 Task: Create List Data Analysis in Board Data Visualization Software to Workspace Employee Engagement. Create List Data Visualization in Board Market Segmentation to Workspace Employee Engagement. Create List Business Intelligence in Board Diversity and Inclusion Coaching and Mentorship Programs to Workspace Employee Engagement
Action: Mouse moved to (65, 293)
Screenshot: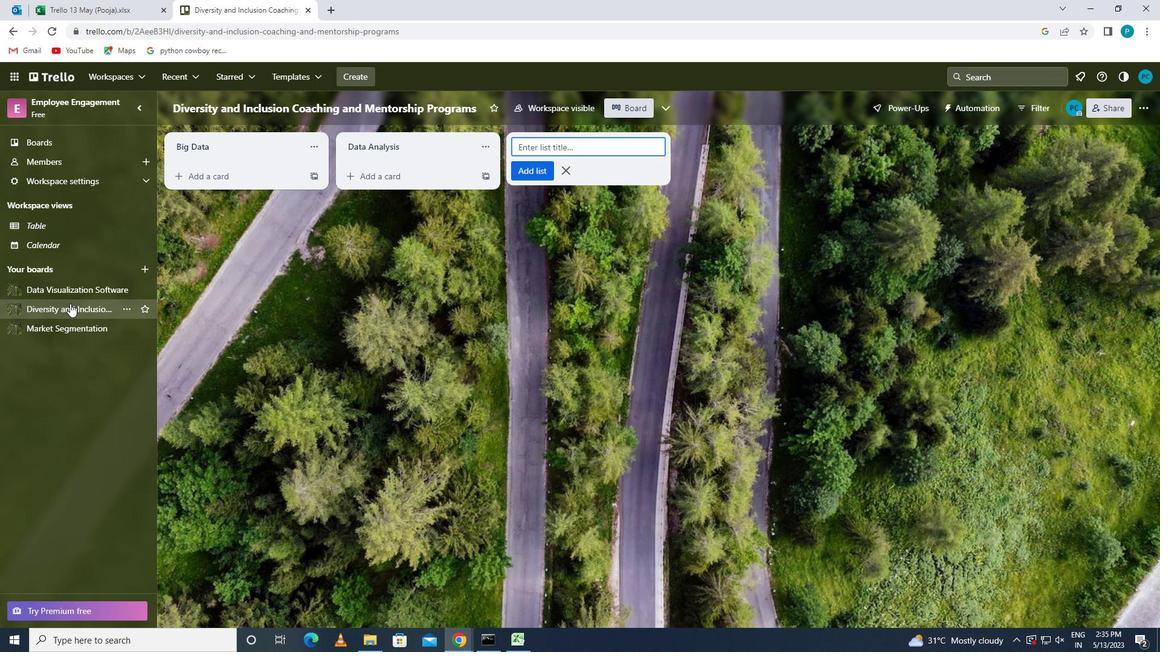 
Action: Mouse pressed left at (65, 293)
Screenshot: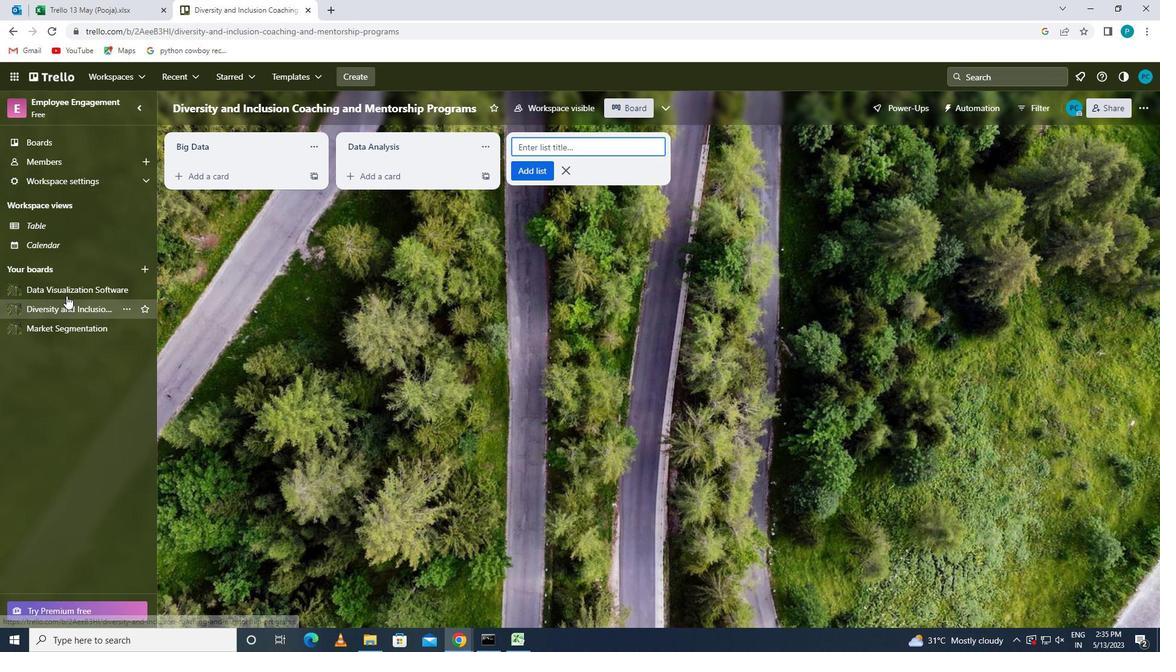 
Action: Mouse moved to (612, 154)
Screenshot: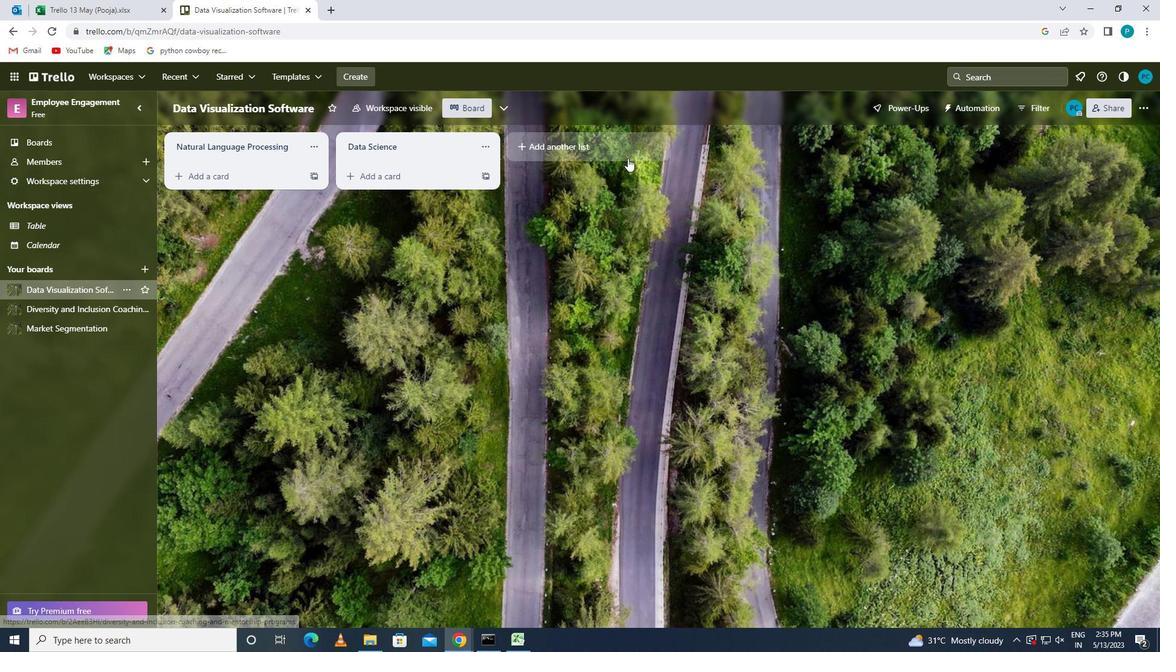 
Action: Mouse pressed left at (612, 154)
Screenshot: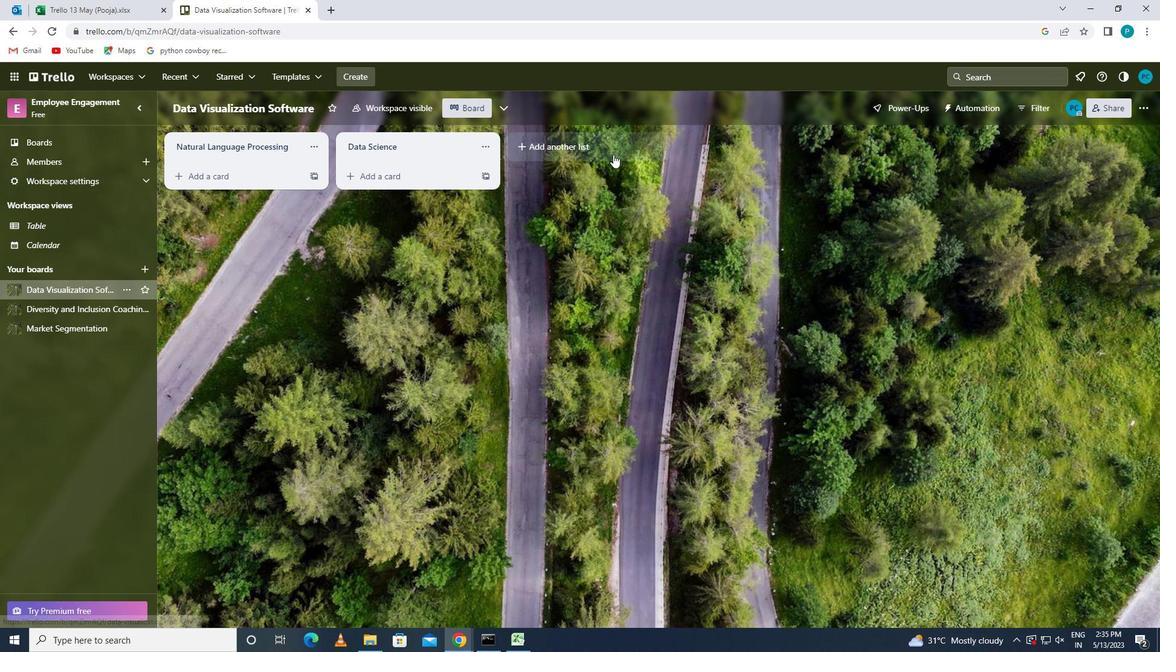 
Action: Key pressed <Key.caps_lock>d<Key.caps_lock>ata<Key.space><Key.caps_lock>a<Key.caps_lock>nalysis
Screenshot: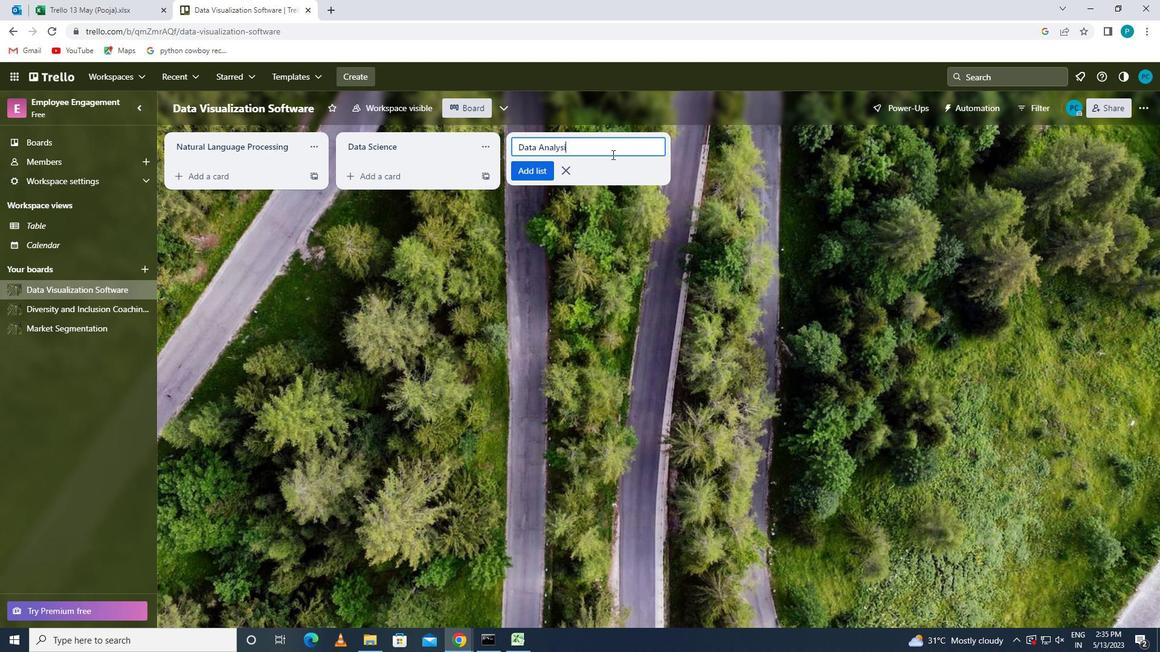 
Action: Mouse moved to (542, 170)
Screenshot: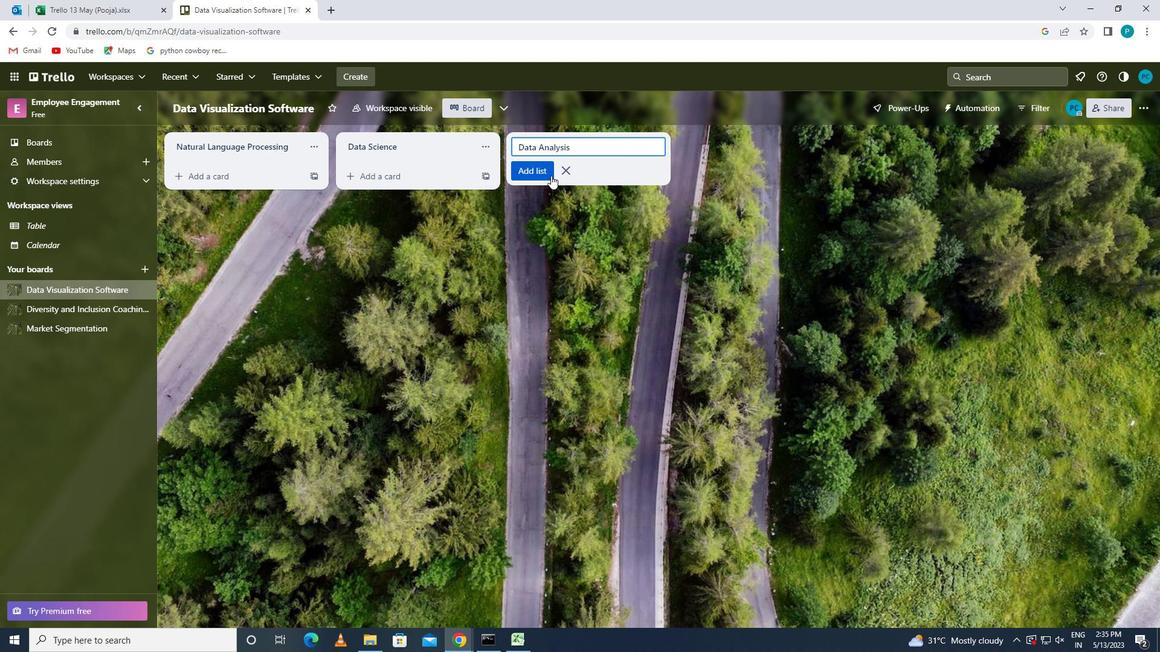 
Action: Mouse pressed left at (542, 170)
Screenshot: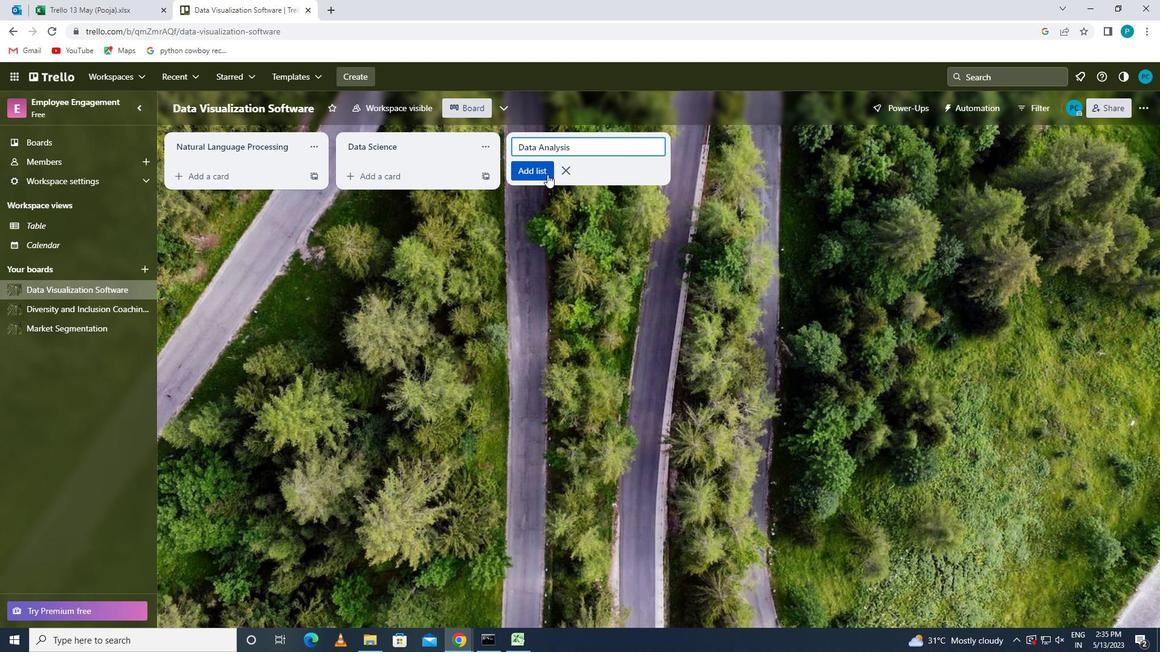 
Action: Mouse moved to (21, 327)
Screenshot: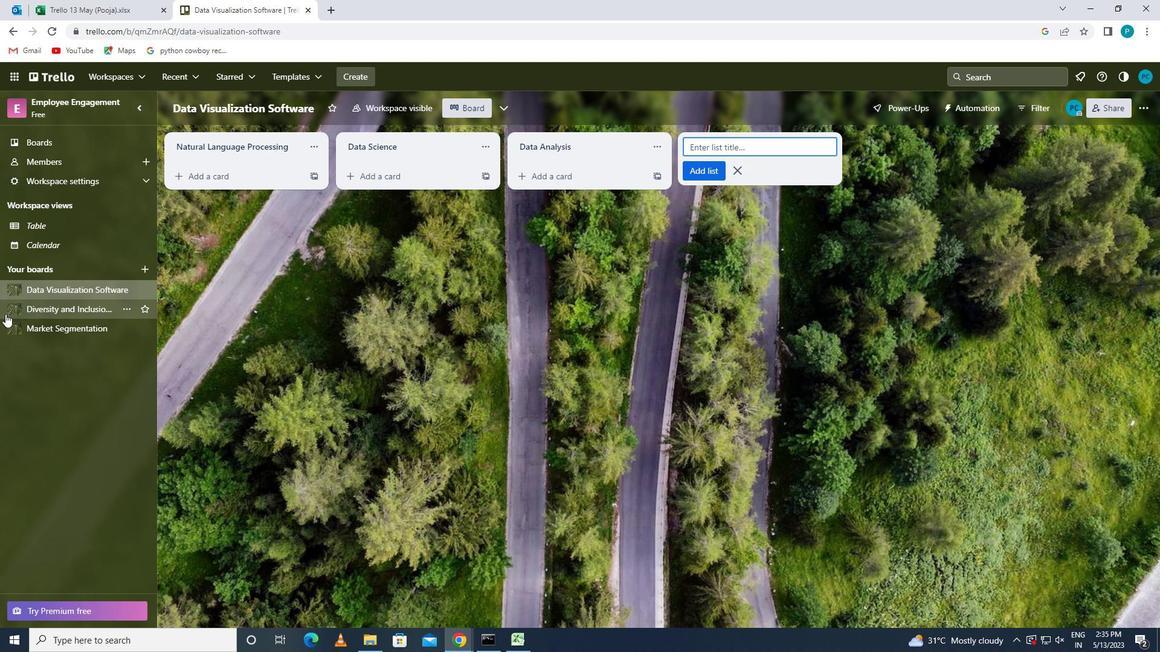 
Action: Mouse pressed left at (21, 327)
Screenshot: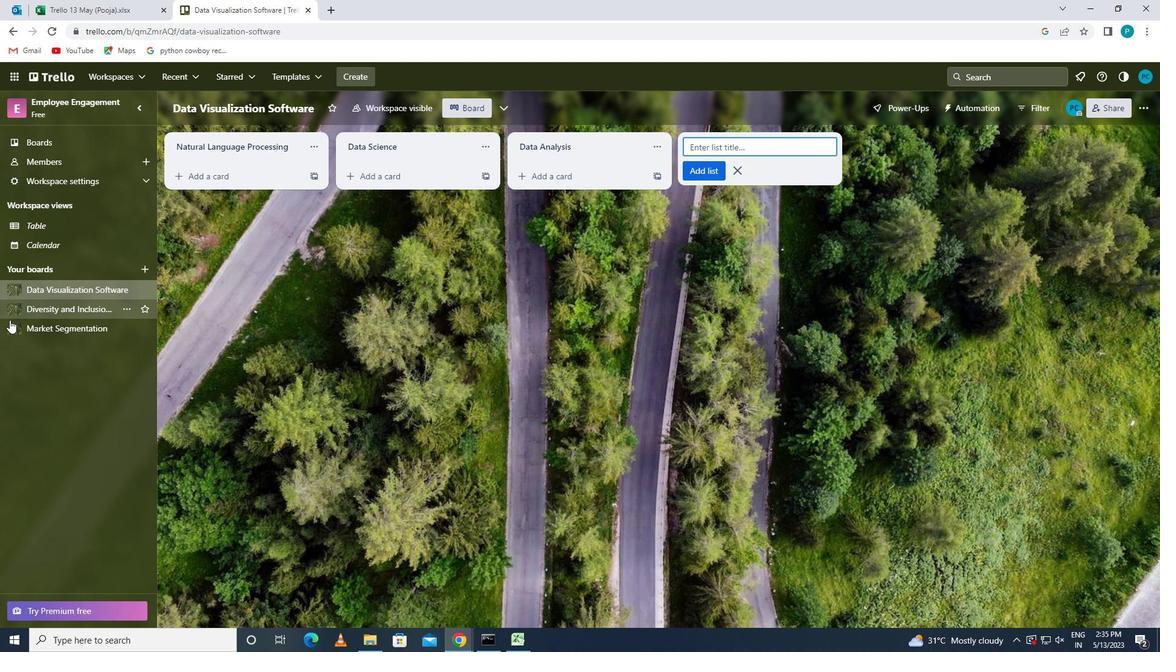 
Action: Mouse moved to (647, 148)
Screenshot: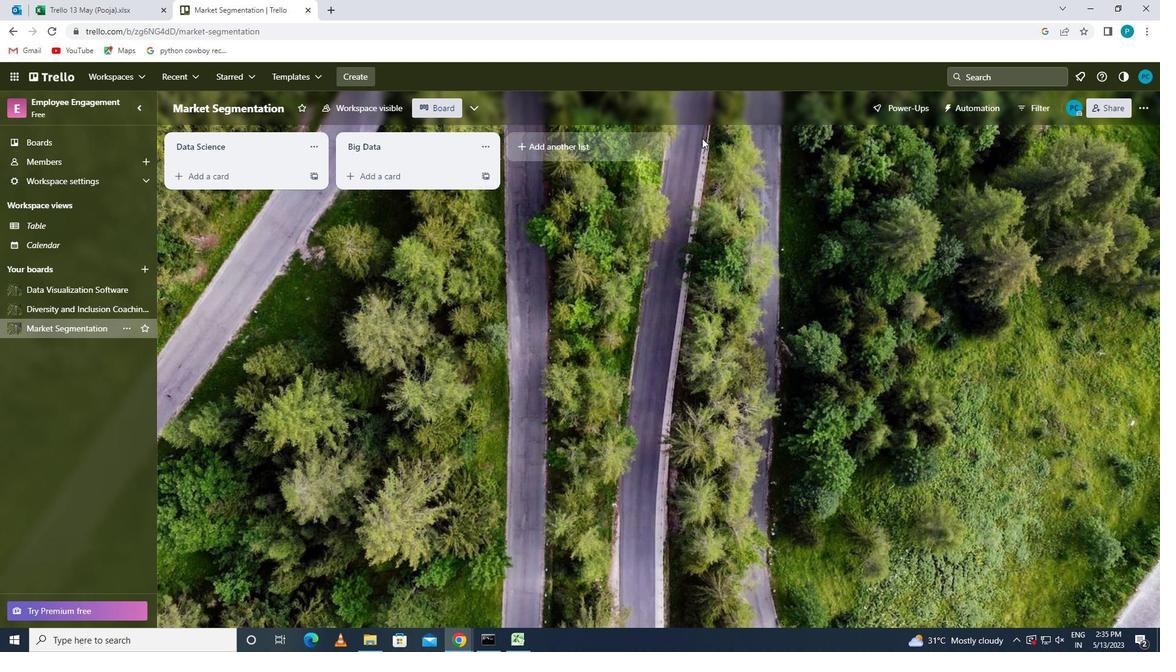 
Action: Mouse pressed left at (647, 148)
Screenshot: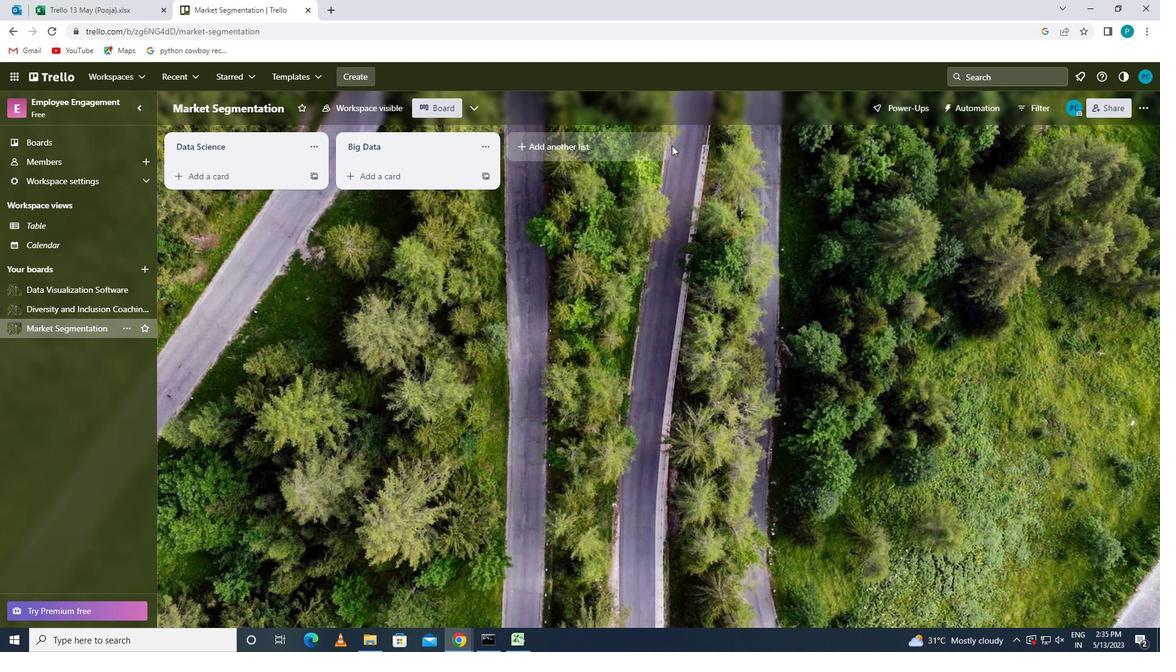 
Action: Key pressed <Key.caps_lock>d<Key.caps_lock>ata<Key.space><Key.caps_lock>v<Key.caps_lock>isualization
Screenshot: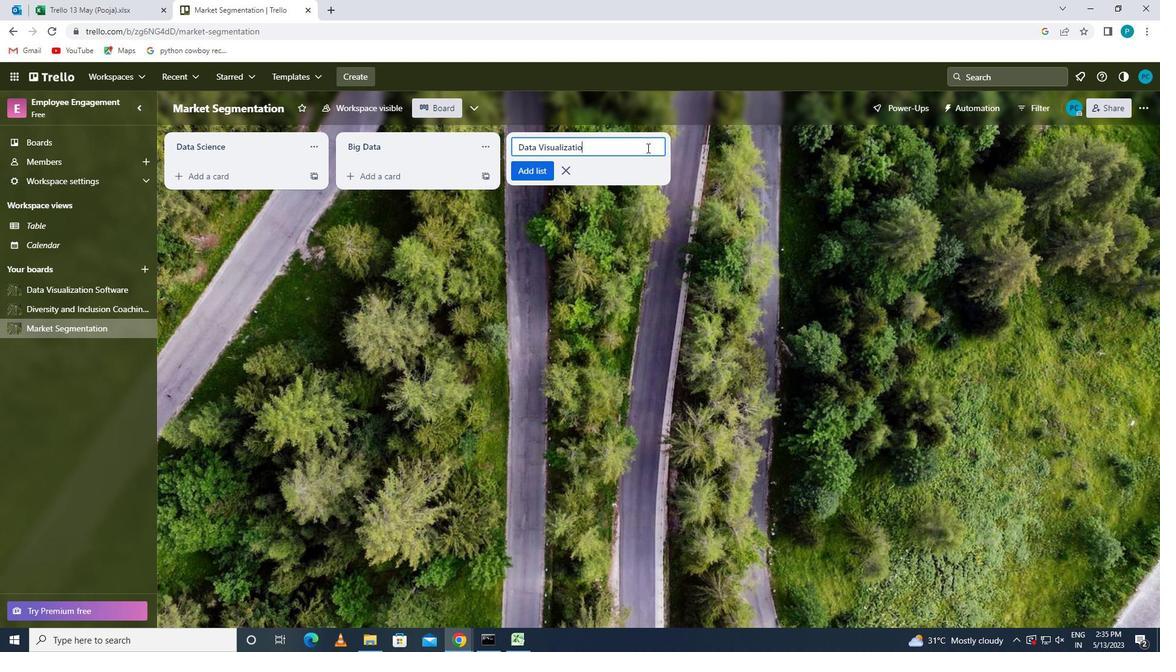 
Action: Mouse moved to (528, 169)
Screenshot: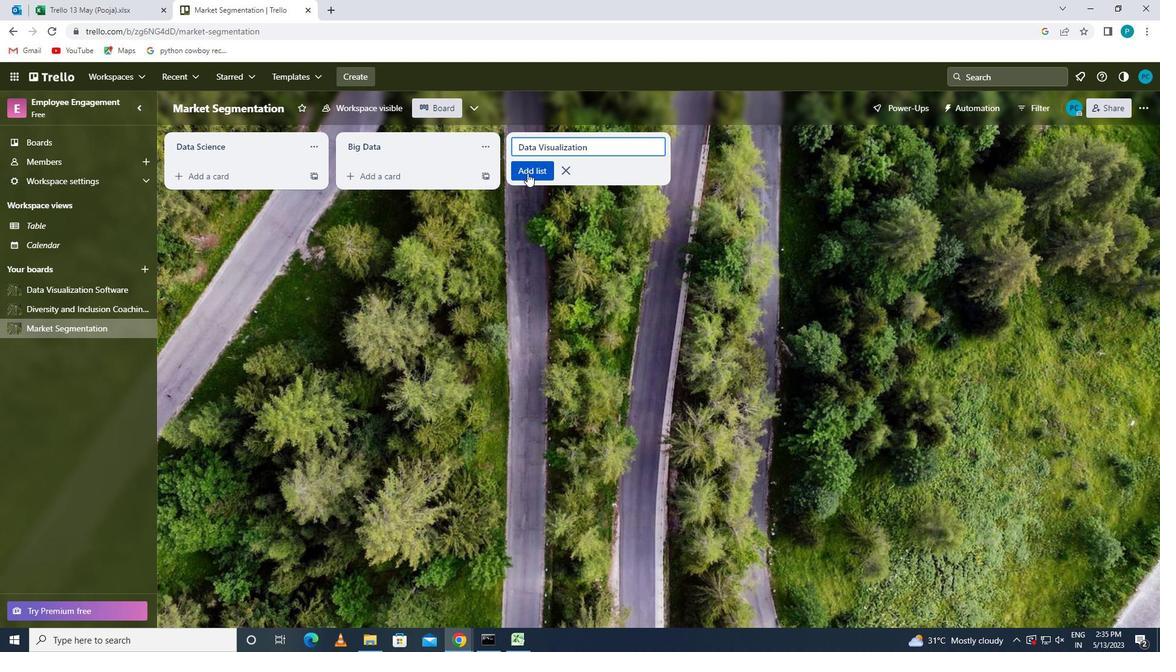 
Action: Mouse pressed left at (528, 169)
Screenshot: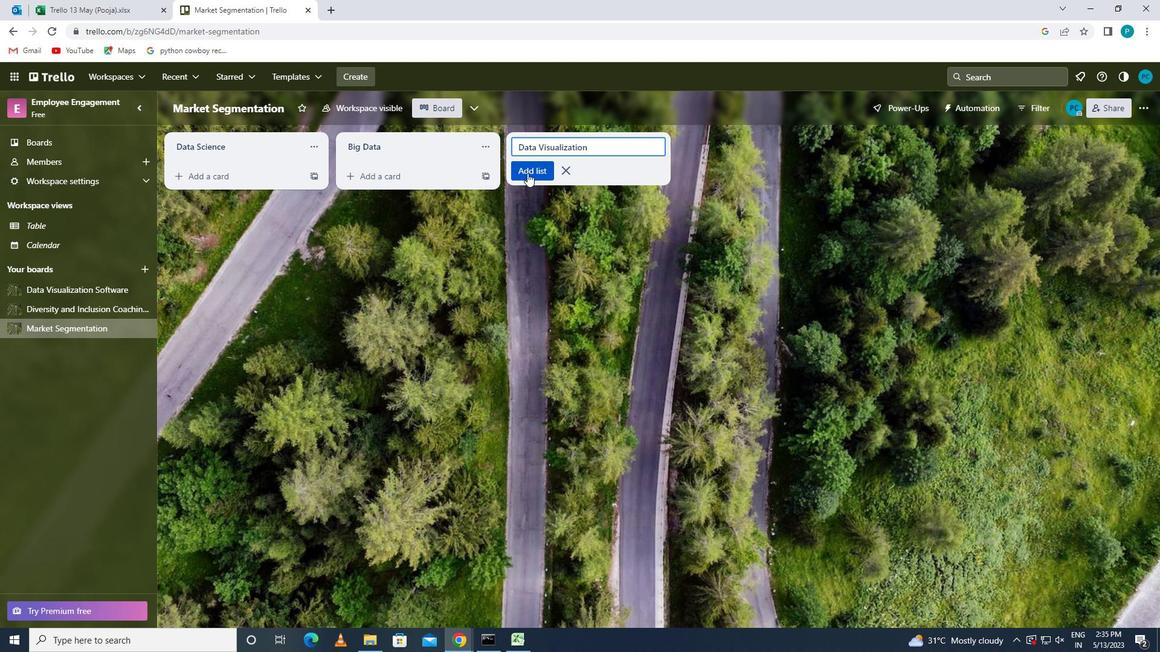 
Action: Mouse moved to (52, 314)
Screenshot: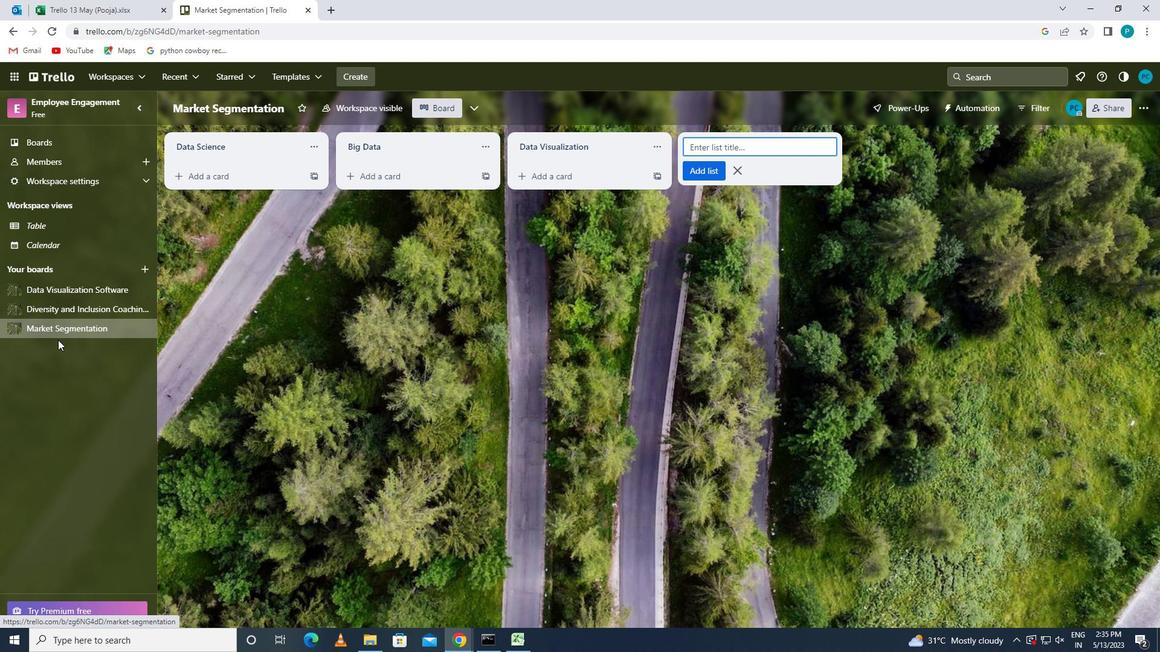 
Action: Mouse pressed left at (52, 314)
Screenshot: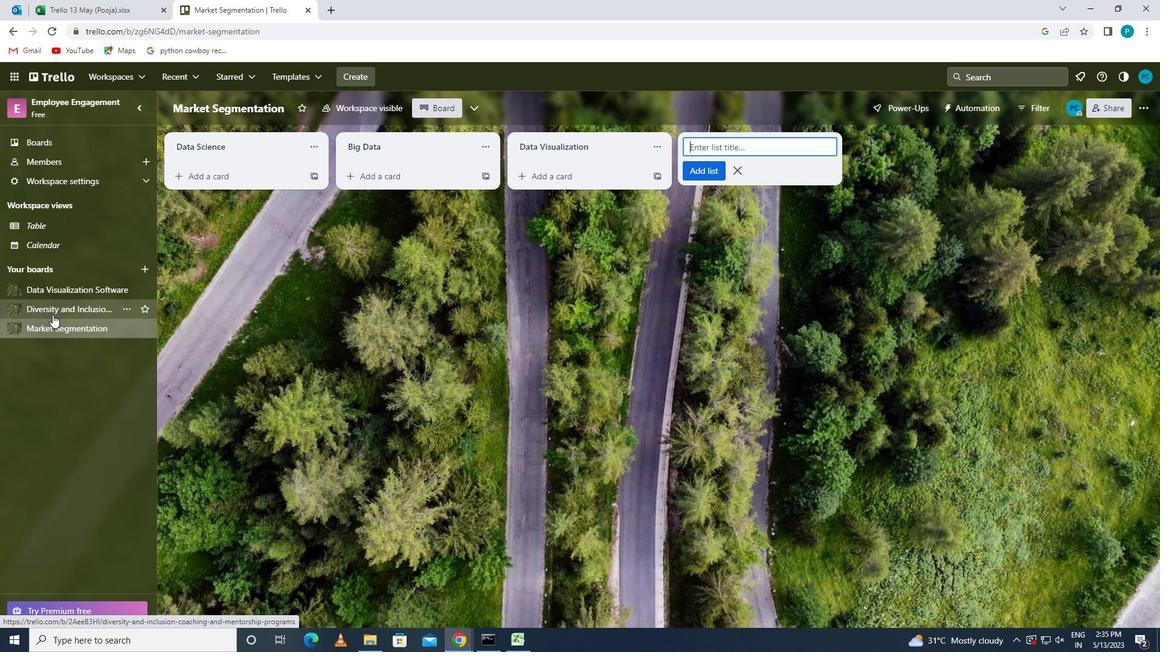 
Action: Mouse moved to (560, 160)
Screenshot: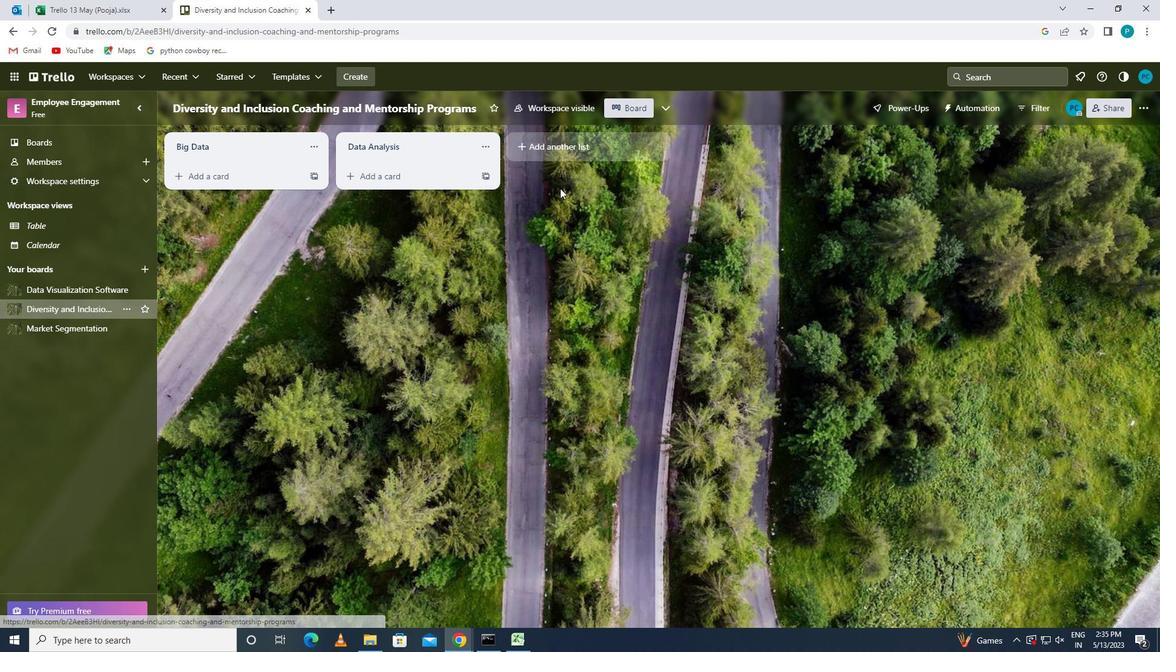 
Action: Mouse pressed left at (560, 160)
Screenshot: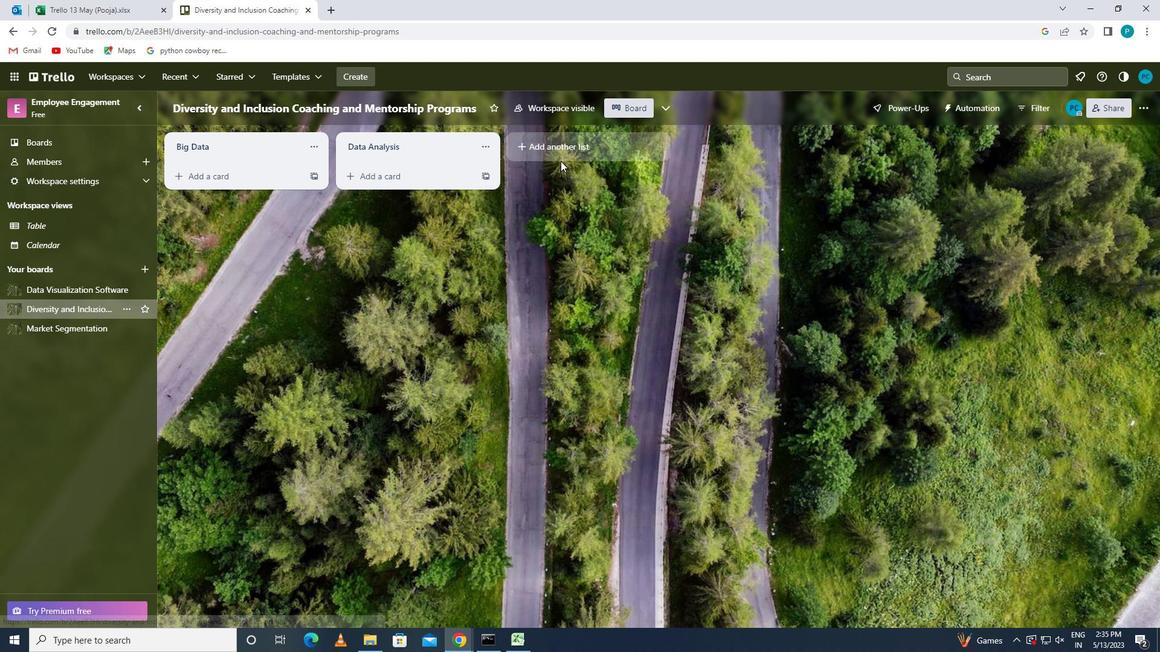 
Action: Mouse moved to (560, 153)
Screenshot: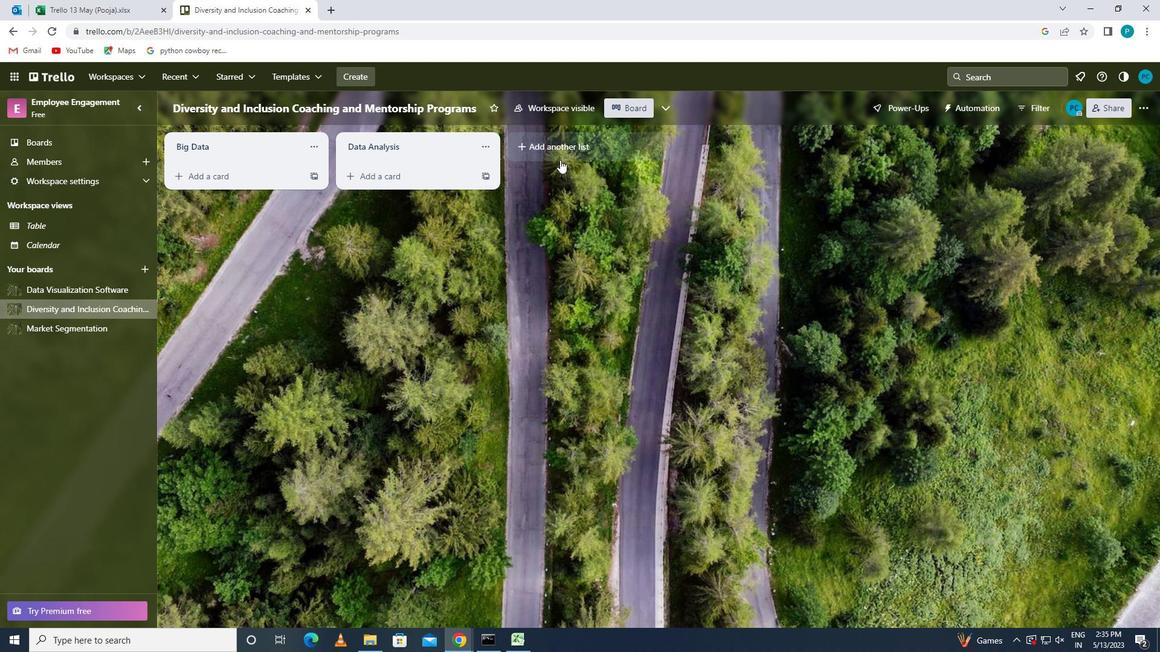 
Action: Mouse pressed left at (560, 153)
Screenshot: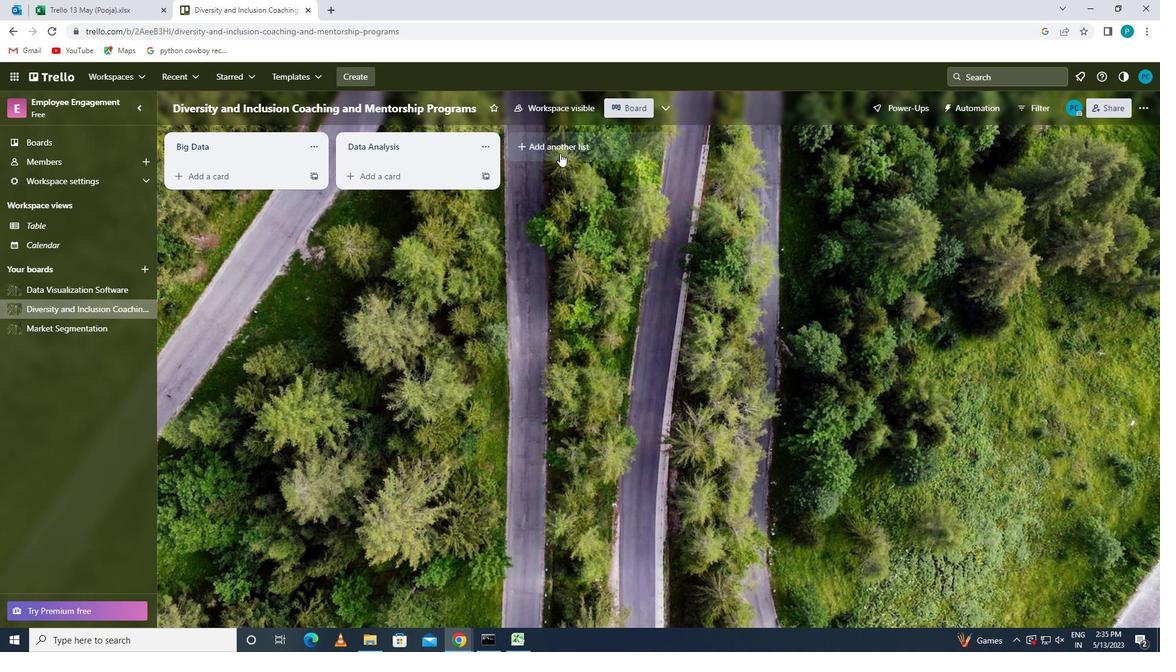 
Action: Key pressed <Key.caps_lock>b<Key.caps_lock>usiness<Key.space><Key.caps_lock>i<Key.caps_lock>ntelligence
Screenshot: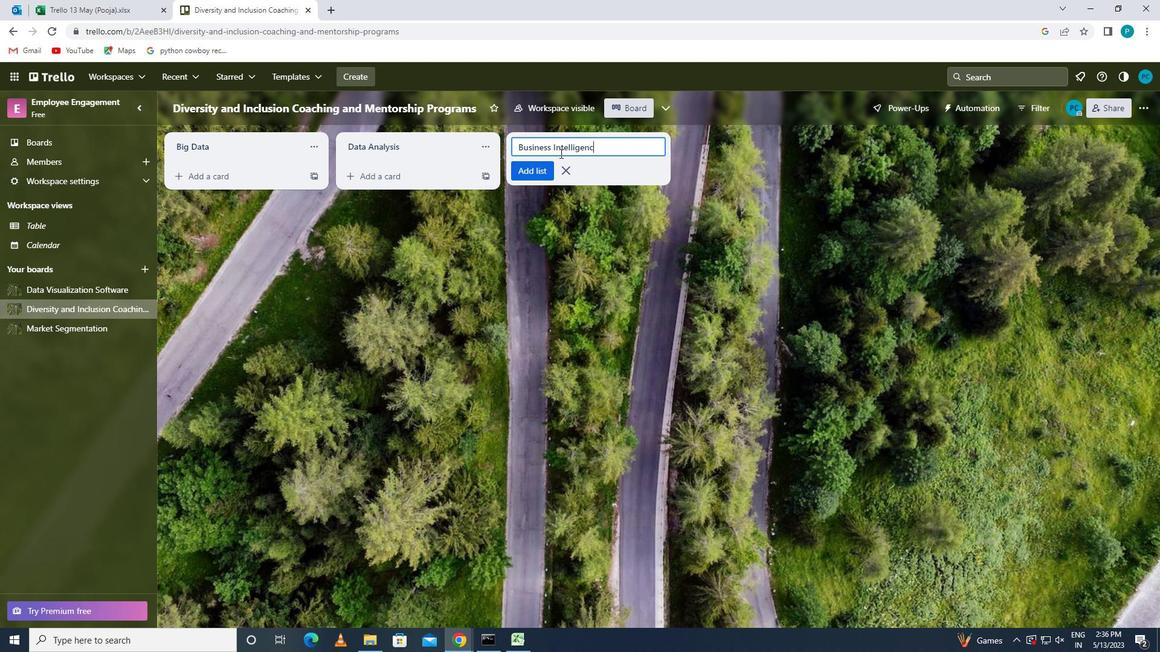 
Action: Mouse moved to (532, 170)
Screenshot: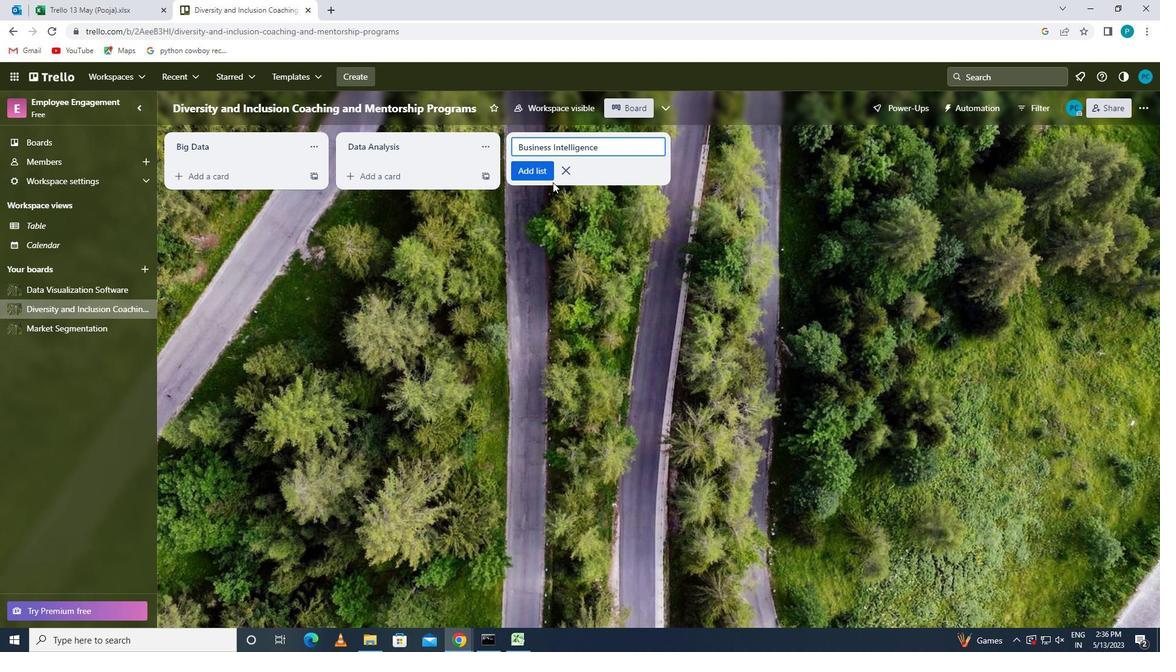 
Action: Mouse pressed left at (532, 170)
Screenshot: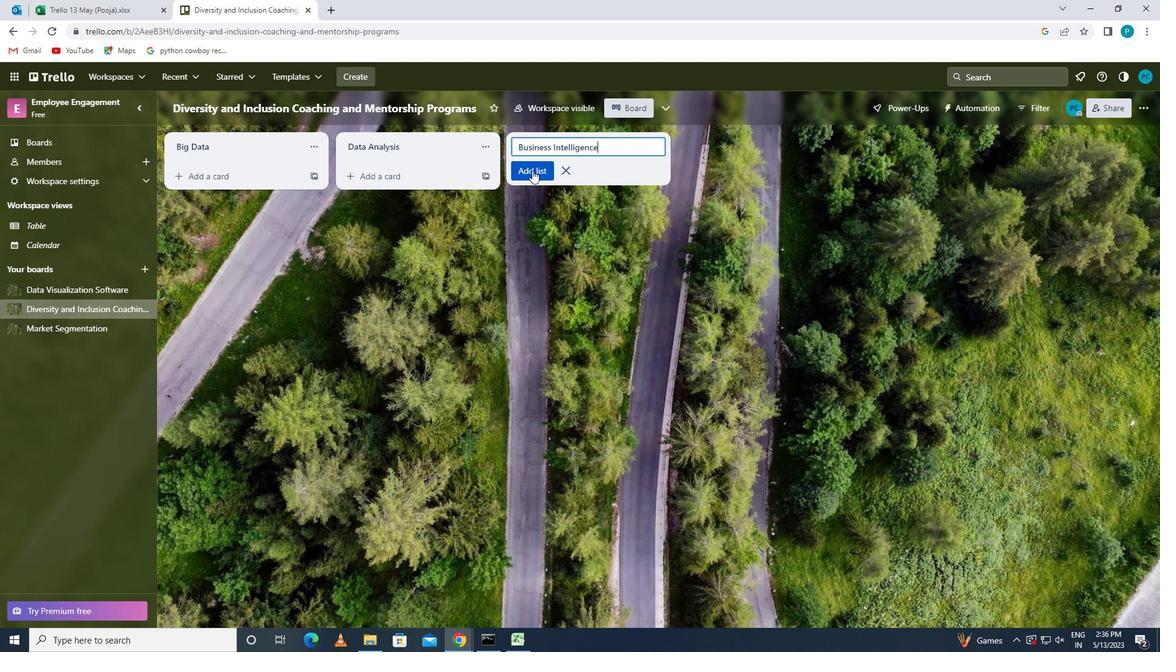 
Action: Mouse moved to (554, 186)
Screenshot: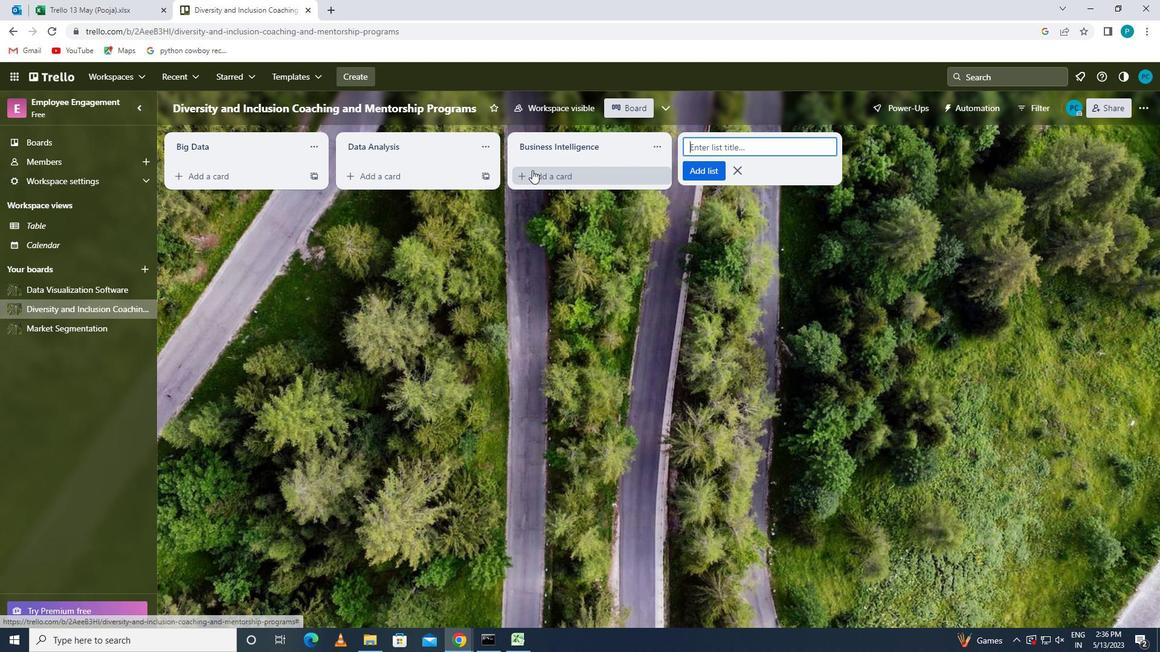 
